 Task: Use the formula "TEXTJOIN" in spreadsheet "Project portfolio".
Action: Mouse moved to (132, 84)
Screenshot: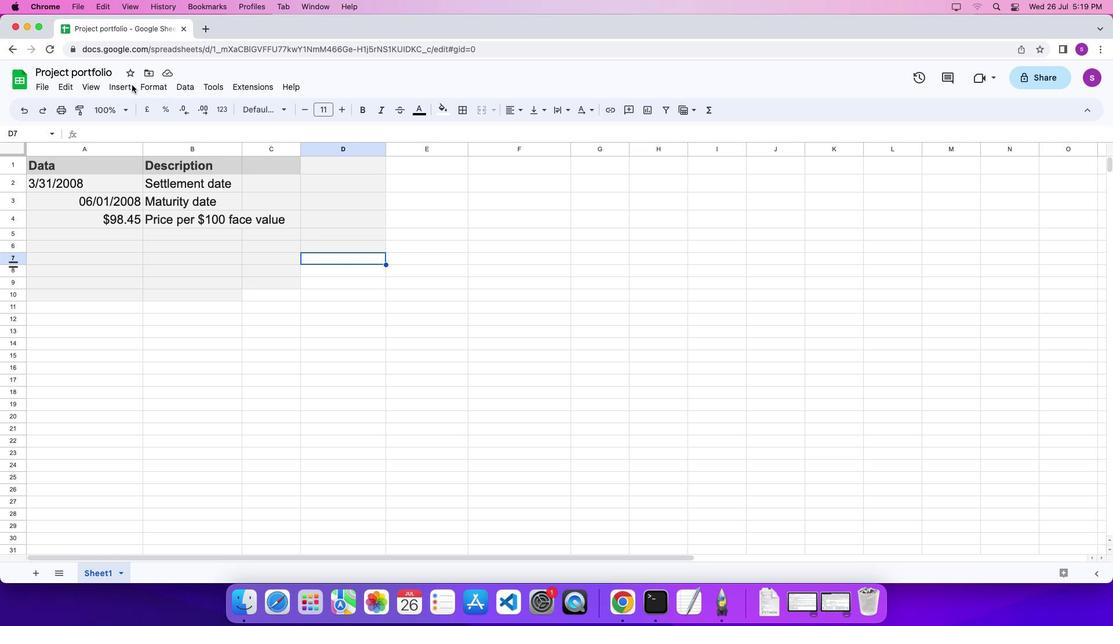 
Action: Mouse pressed left at (132, 84)
Screenshot: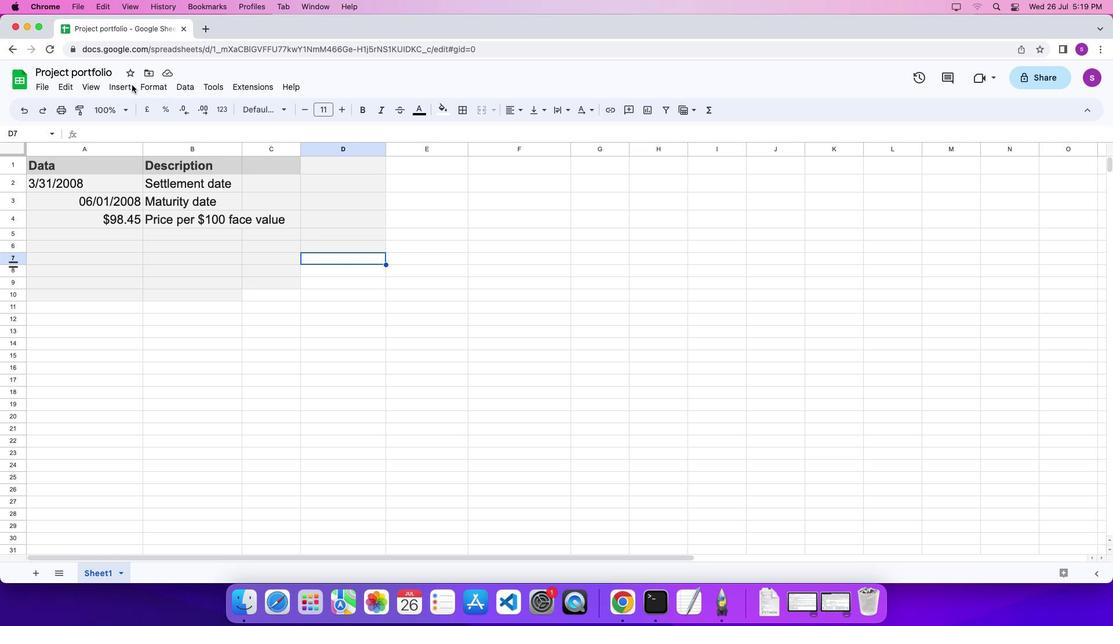 
Action: Mouse moved to (120, 87)
Screenshot: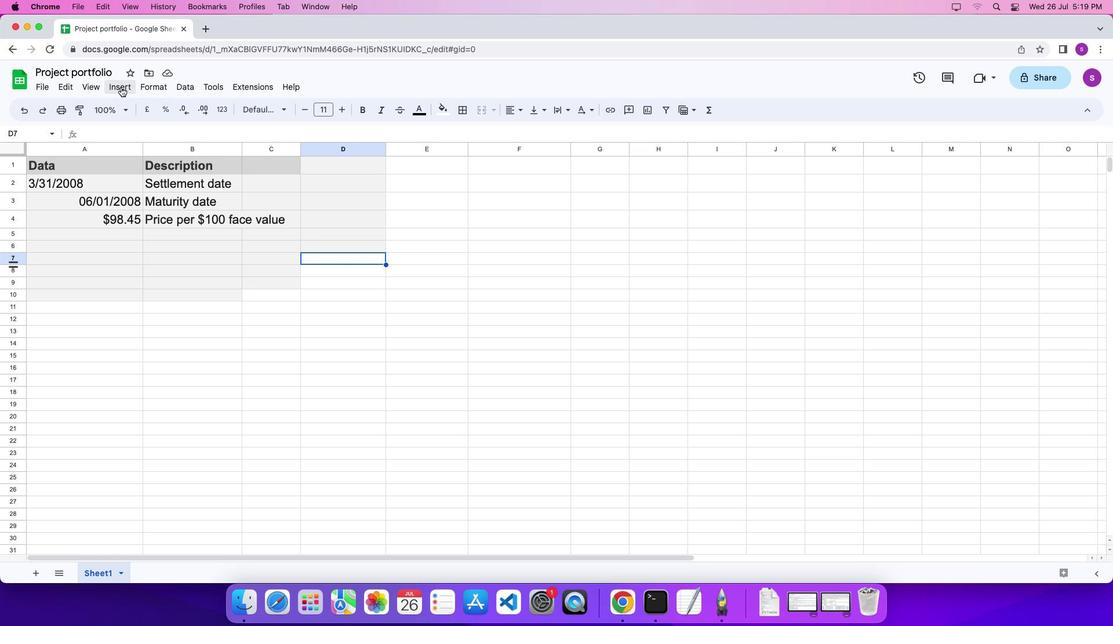 
Action: Mouse pressed left at (120, 87)
Screenshot: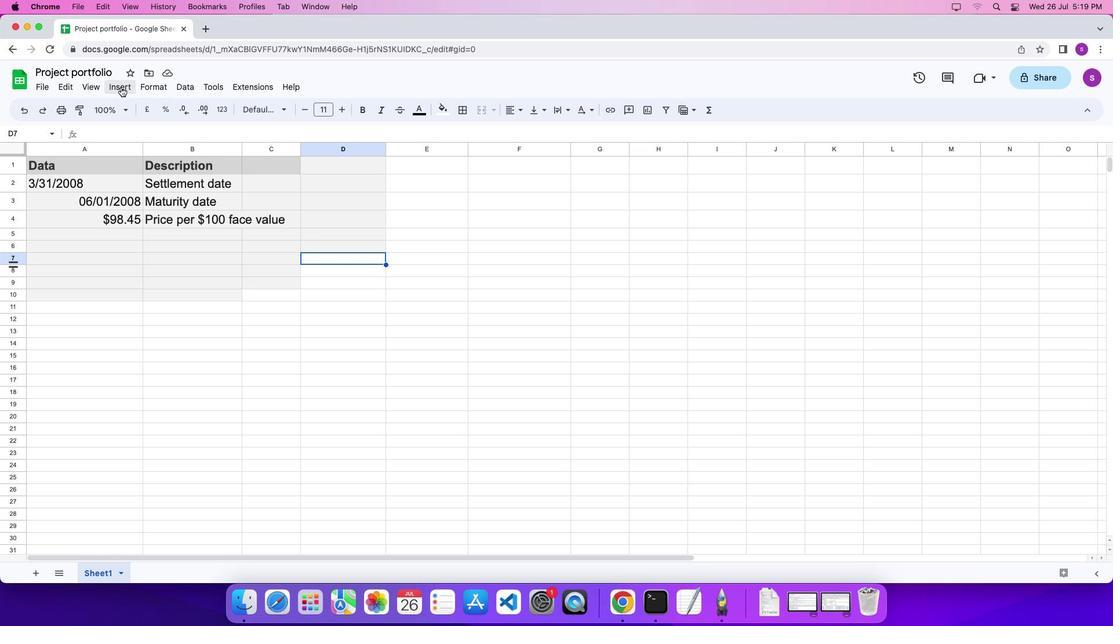 
Action: Mouse moved to (507, 538)
Screenshot: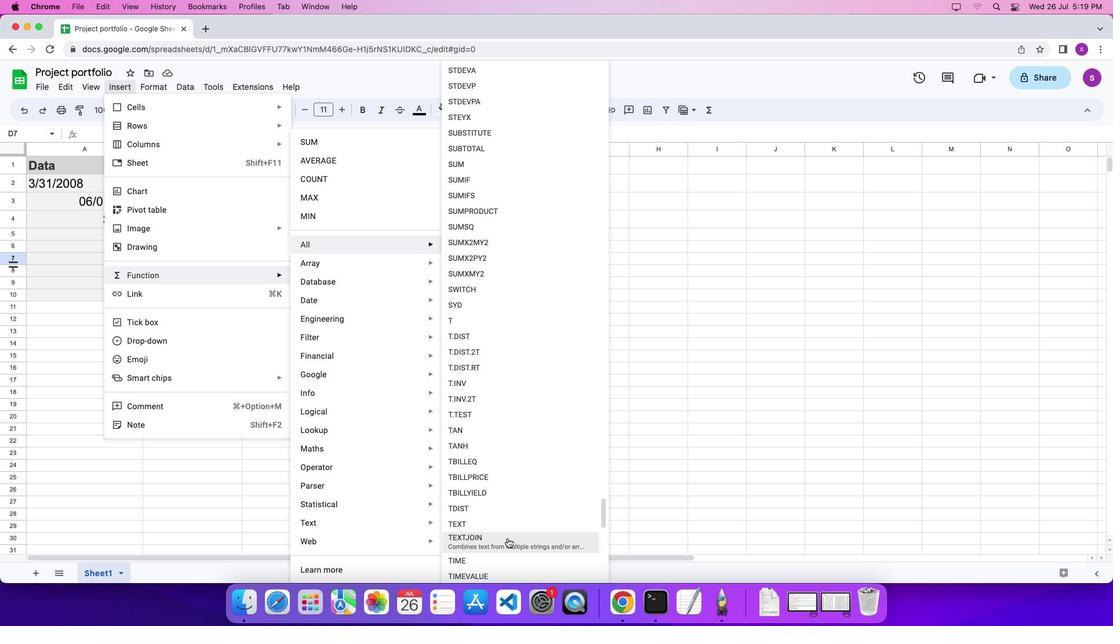 
Action: Mouse pressed left at (507, 538)
Screenshot: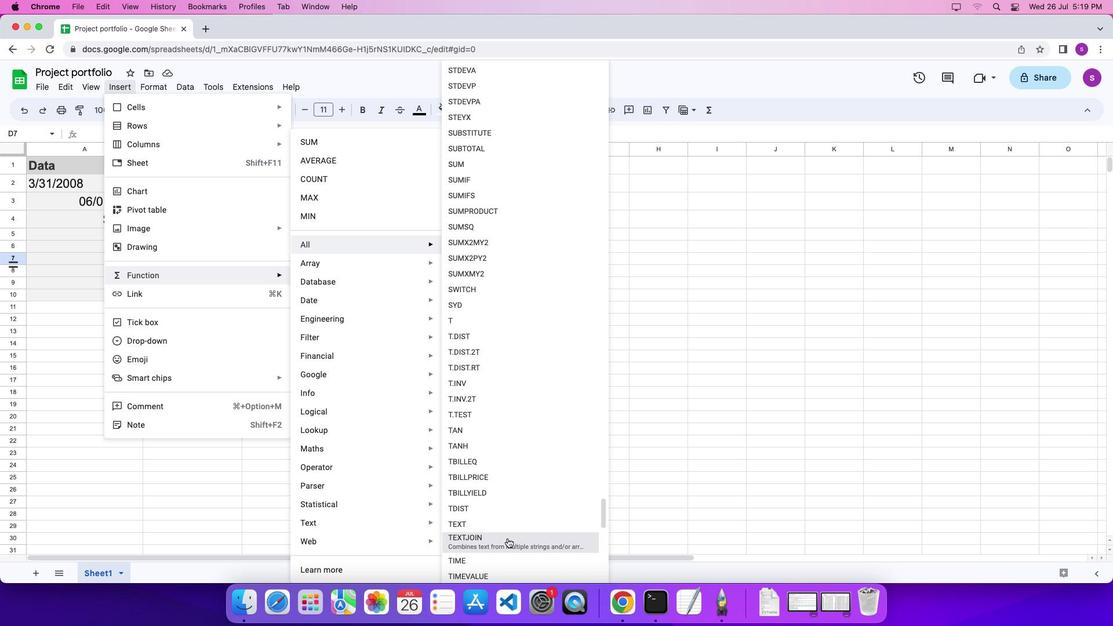 
Action: Mouse moved to (264, 248)
Screenshot: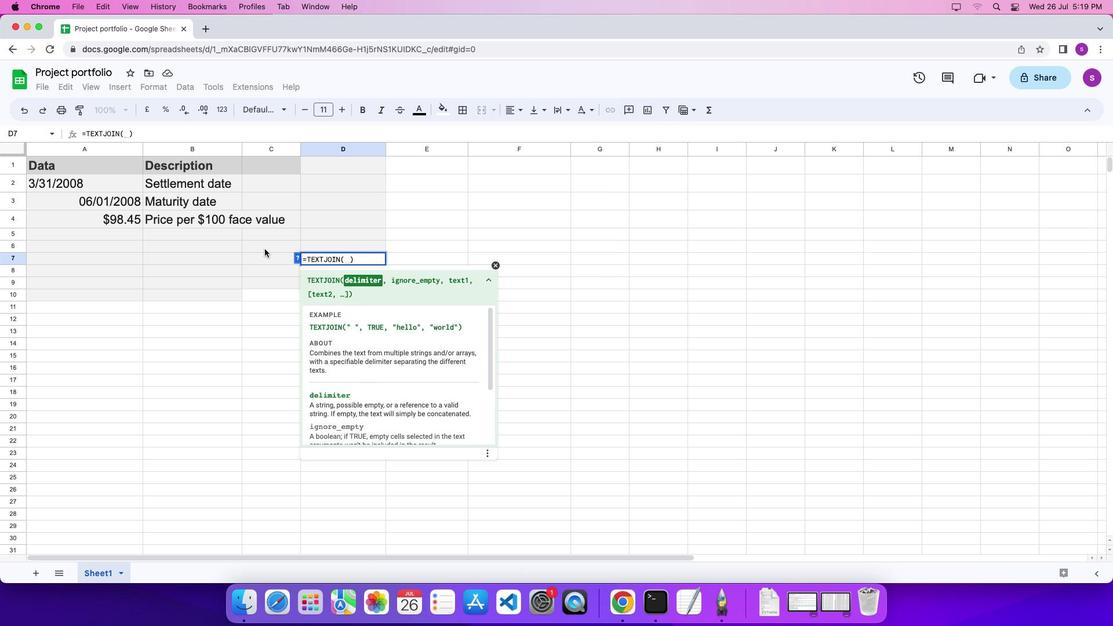 
Action: Key pressed Key.shift_r'"'Key.spaceKey.shift_r'"'','Key.shift'T''R''U''E'','Key.shift_r'"''h''e''l''l''o'Key.shift_r'"'','Key.shift_r'"''w''o''r''l''d'Key.shift_r'"''\x03'
Screenshot: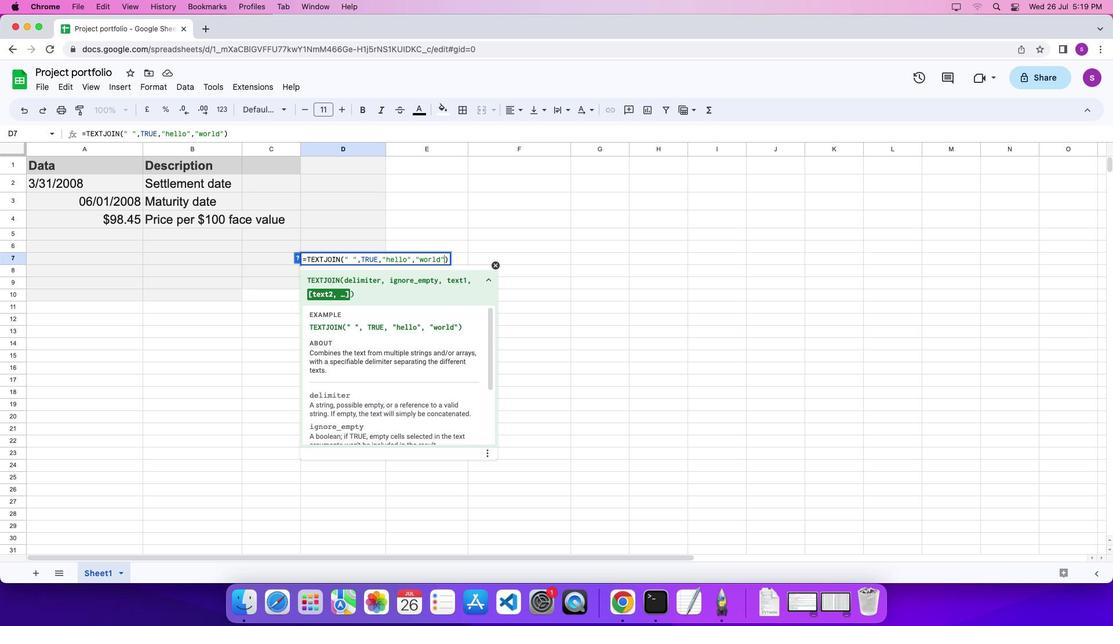 
